 Task: Use Motorcycle harley Revs Effect in this video Movie B.mp4
Action: Mouse moved to (328, 112)
Screenshot: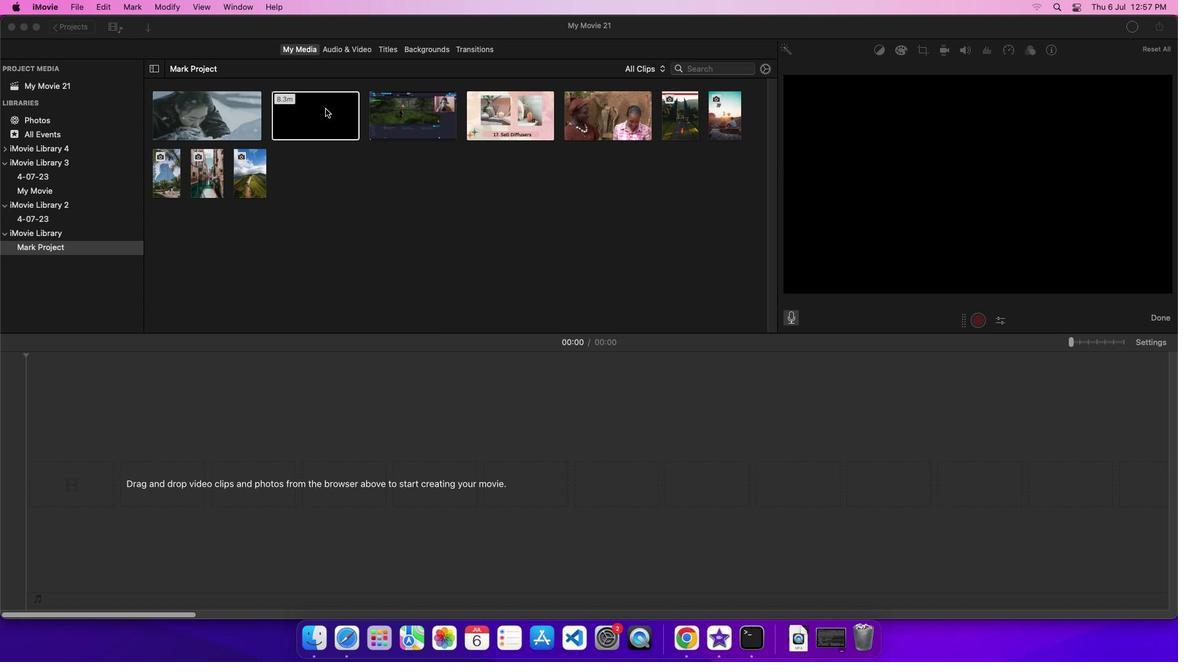 
Action: Mouse pressed left at (328, 112)
Screenshot: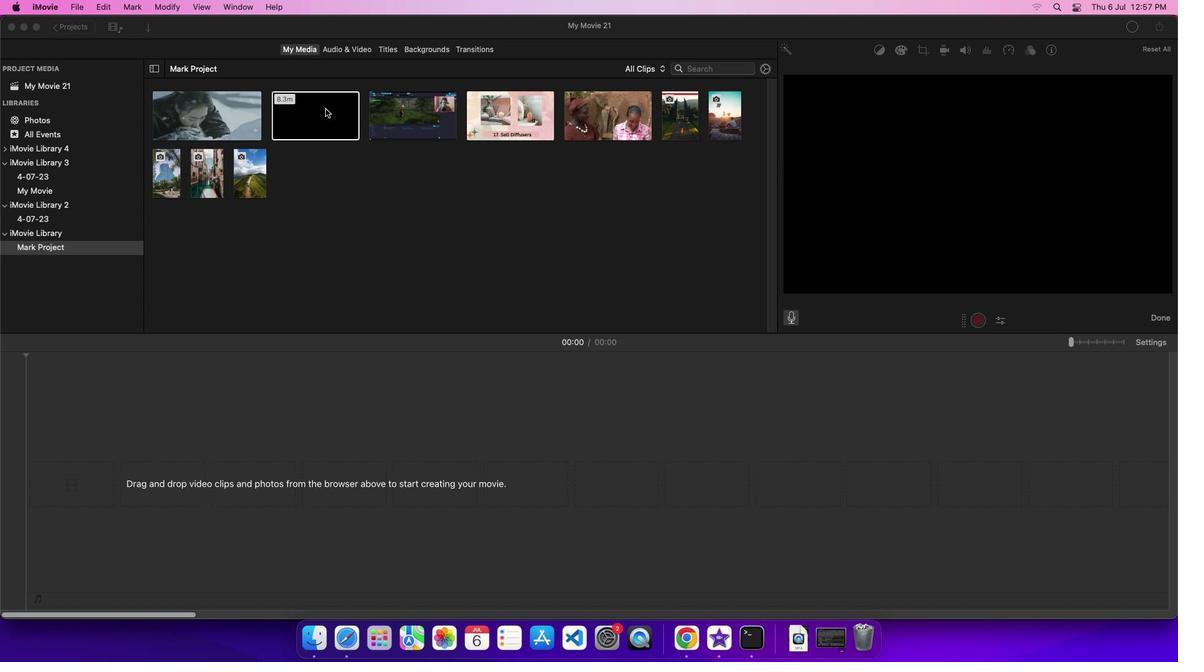 
Action: Mouse moved to (335, 114)
Screenshot: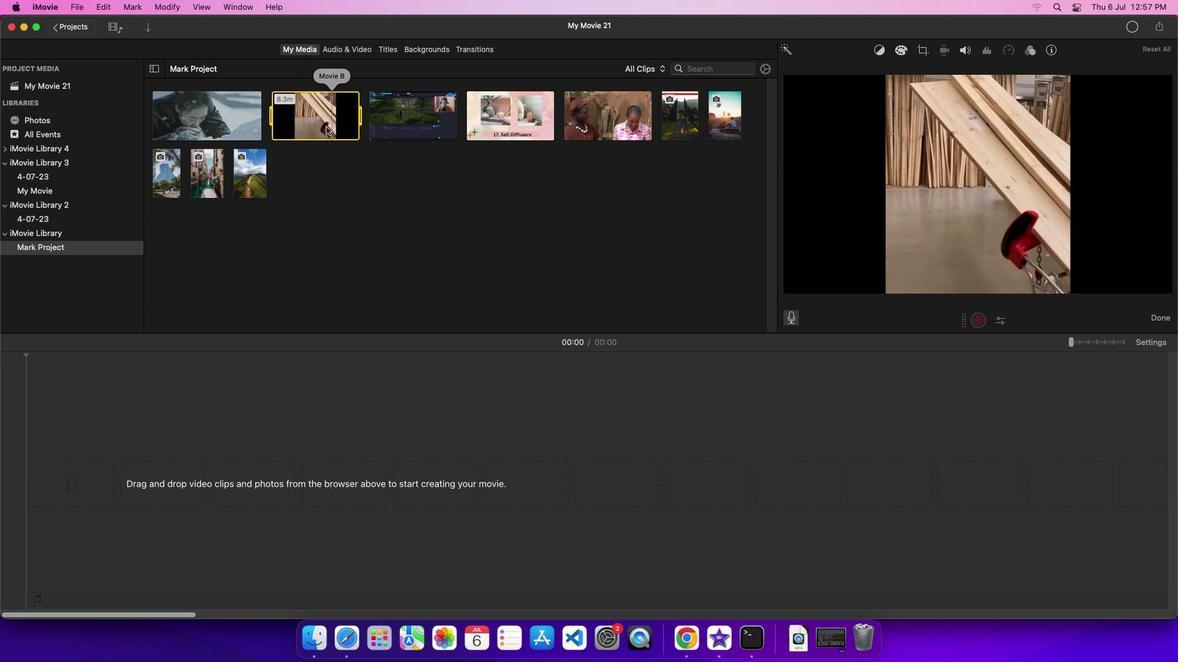 
Action: Mouse pressed left at (335, 114)
Screenshot: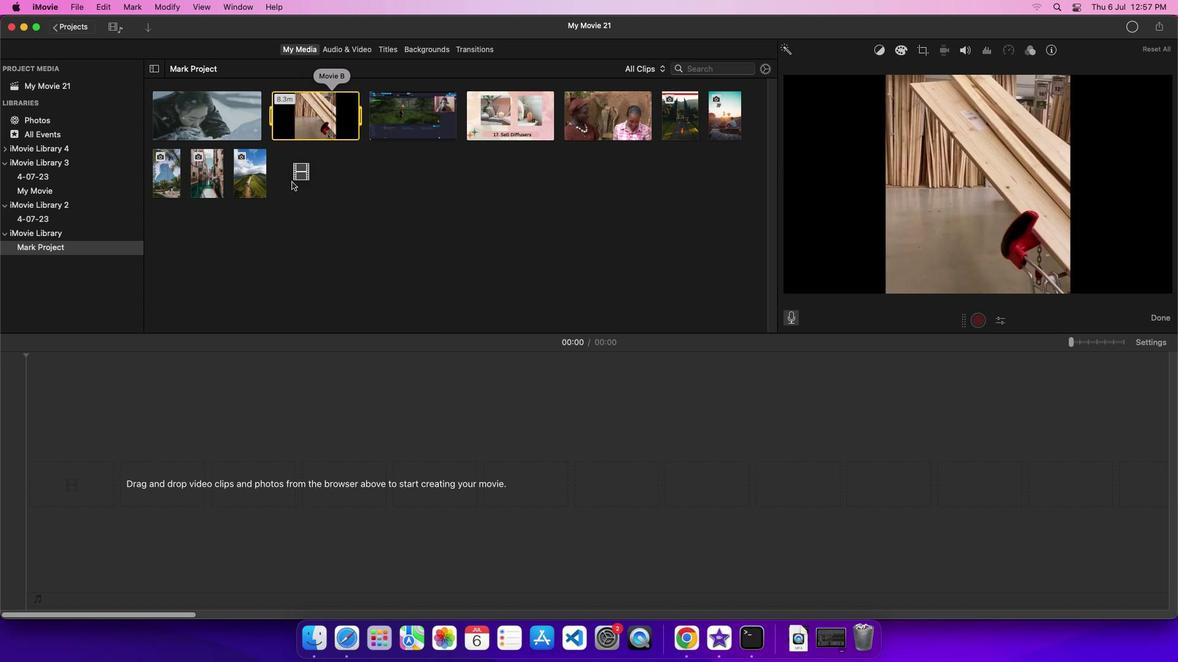 
Action: Mouse moved to (365, 50)
Screenshot: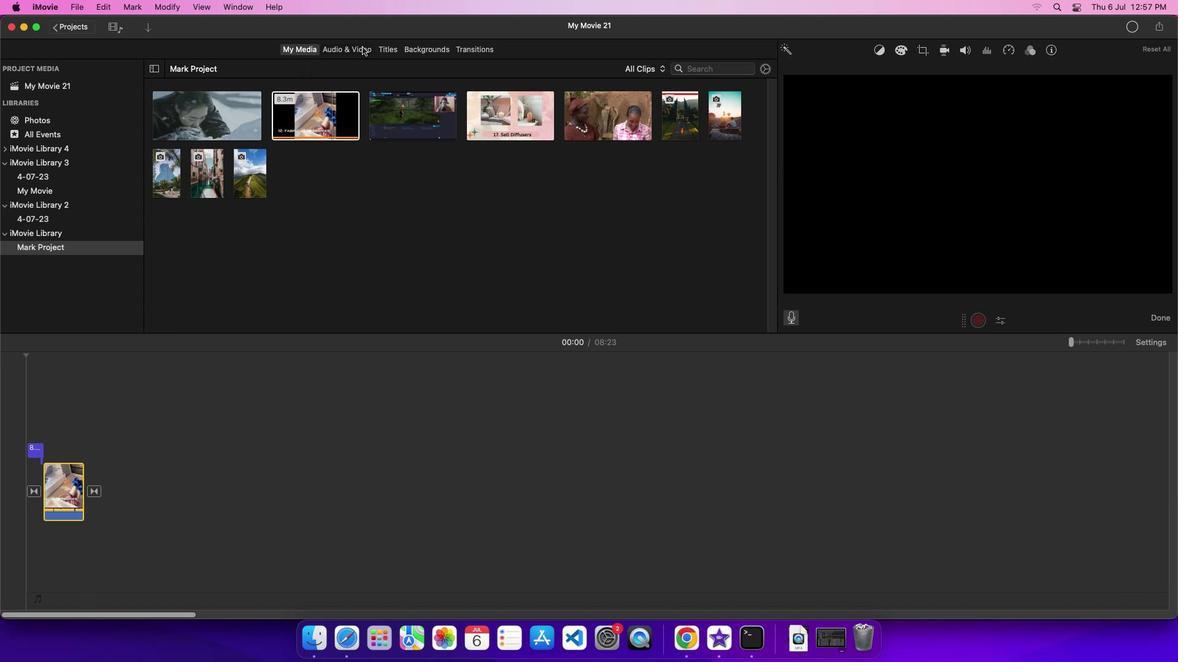 
Action: Mouse pressed left at (365, 50)
Screenshot: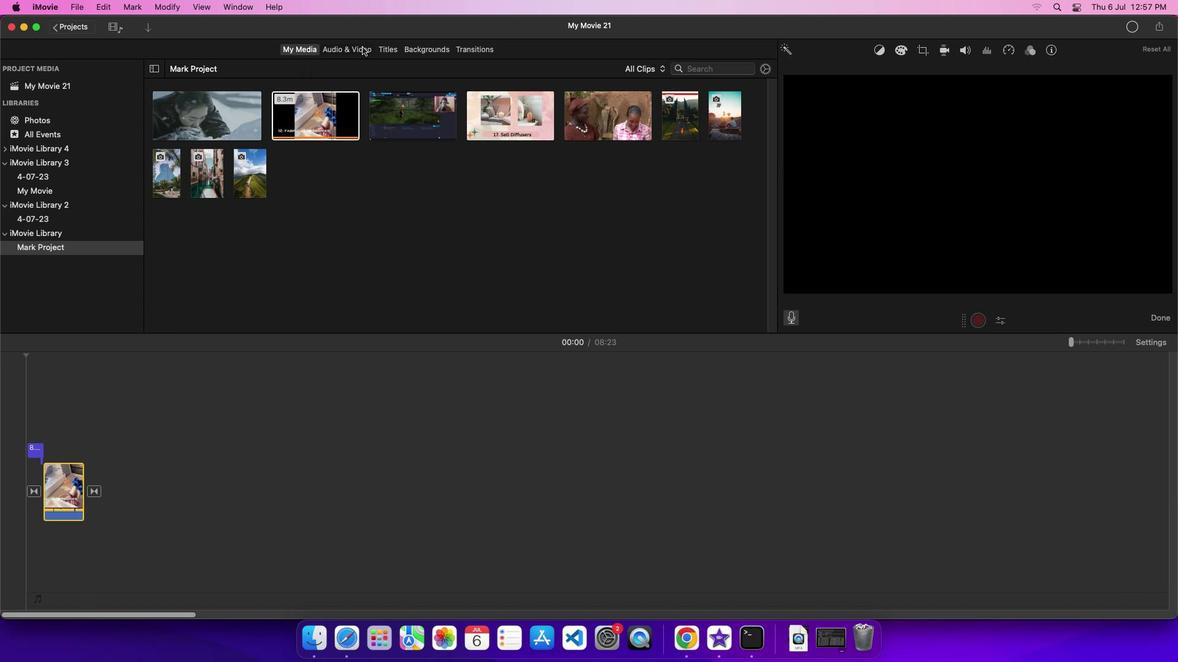 
Action: Mouse moved to (87, 117)
Screenshot: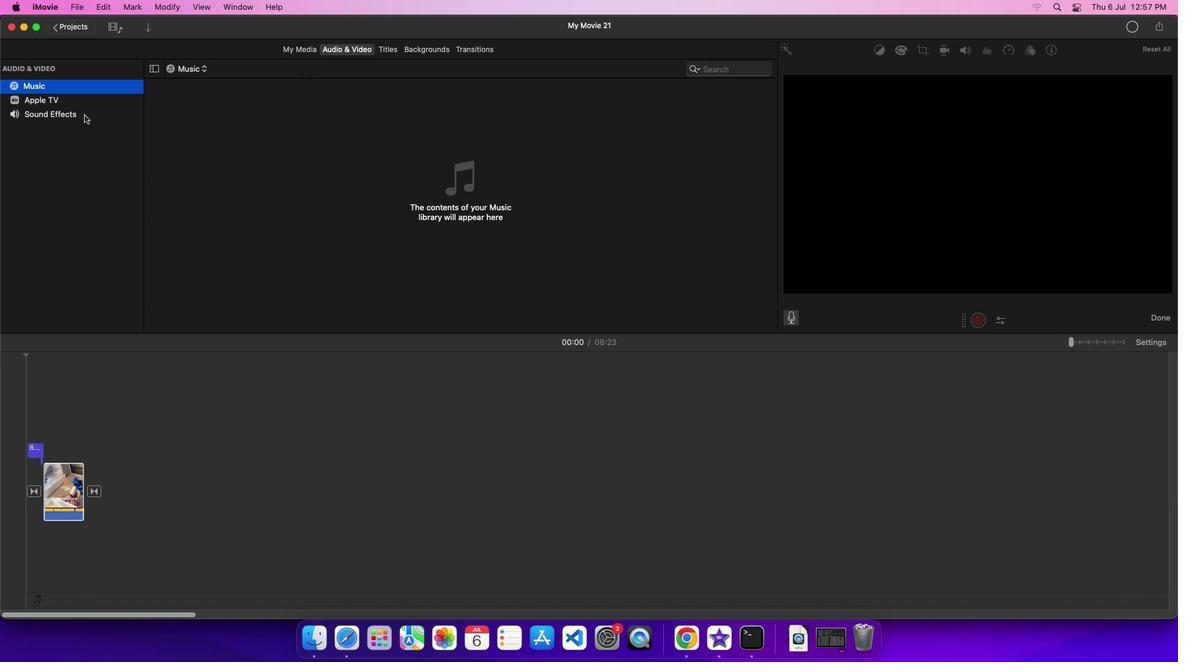 
Action: Mouse pressed left at (87, 117)
Screenshot: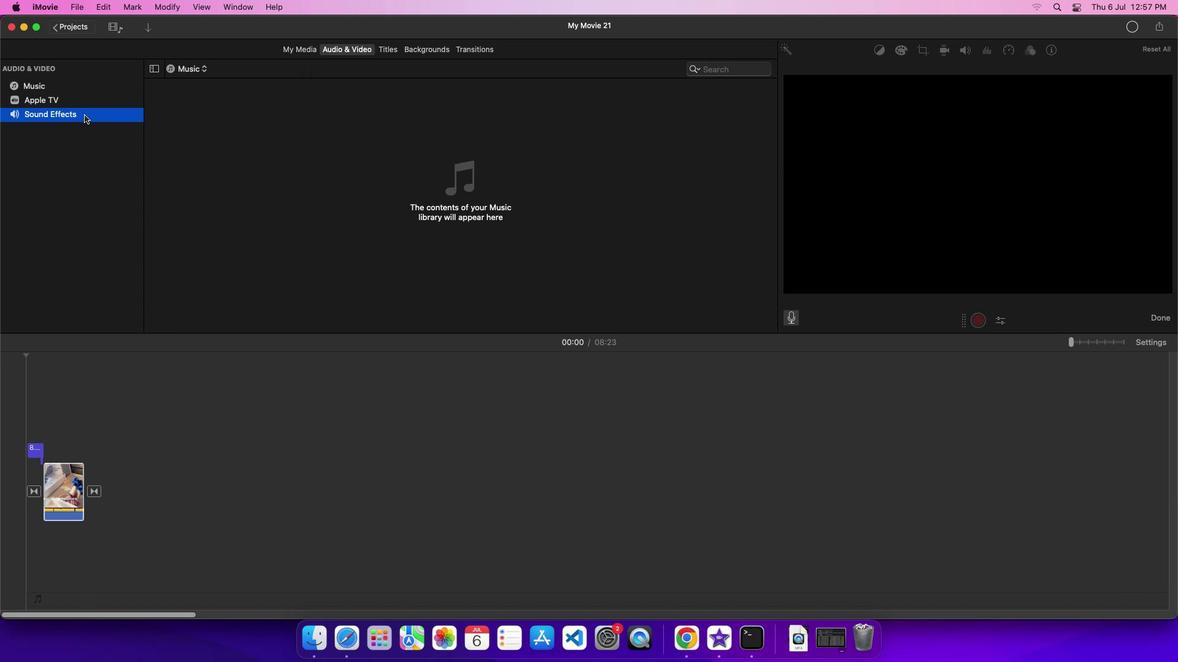 
Action: Mouse moved to (222, 223)
Screenshot: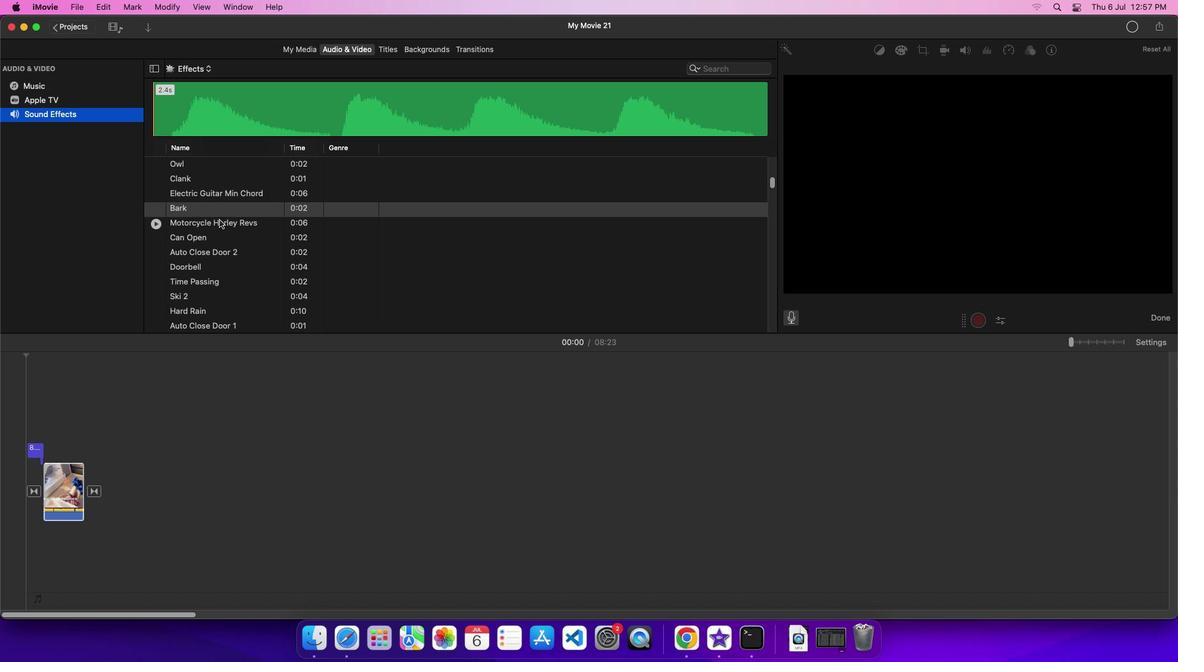 
Action: Mouse pressed left at (222, 223)
Screenshot: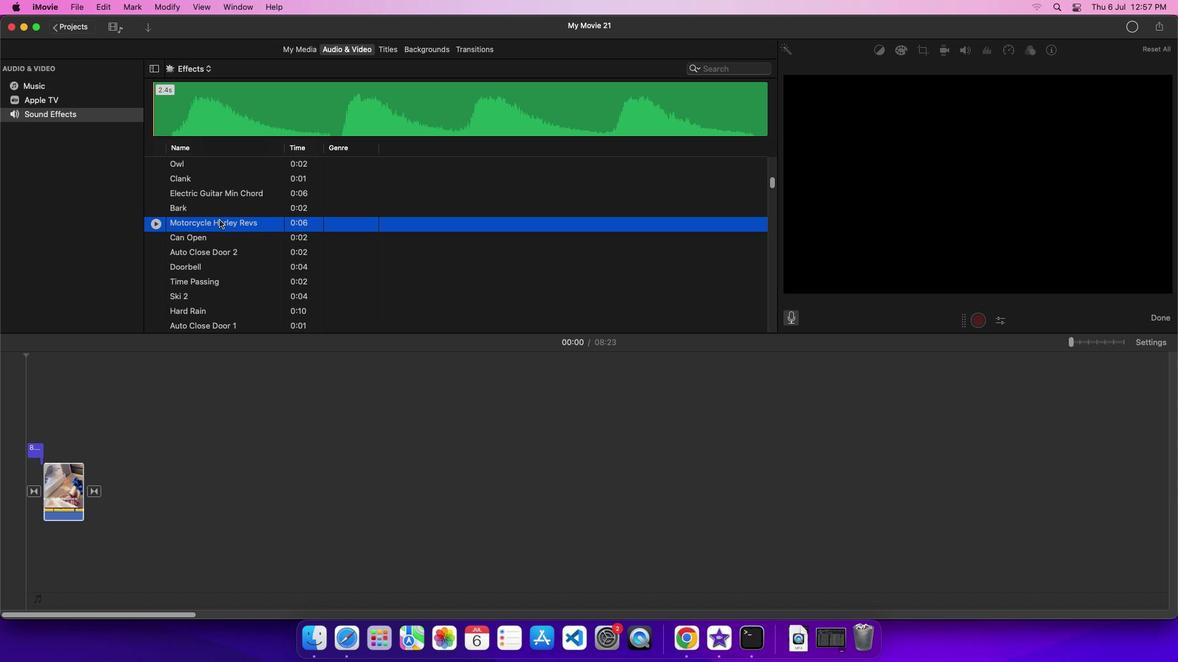 
Action: Mouse moved to (266, 226)
Screenshot: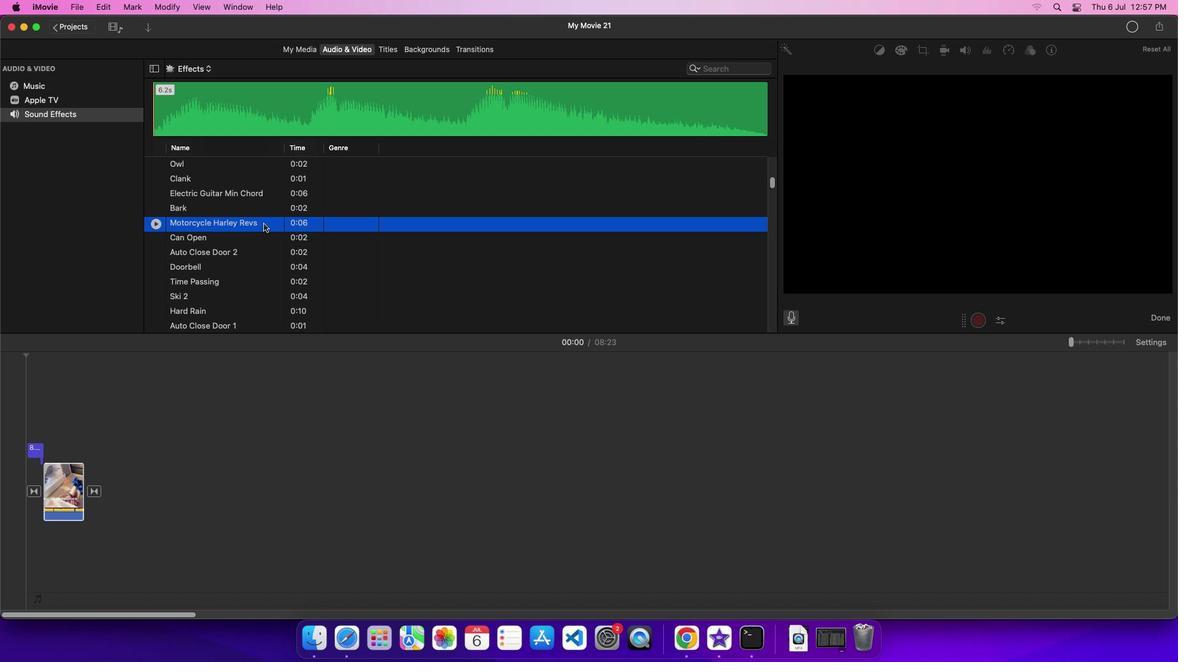 
Action: Mouse pressed left at (266, 226)
Screenshot: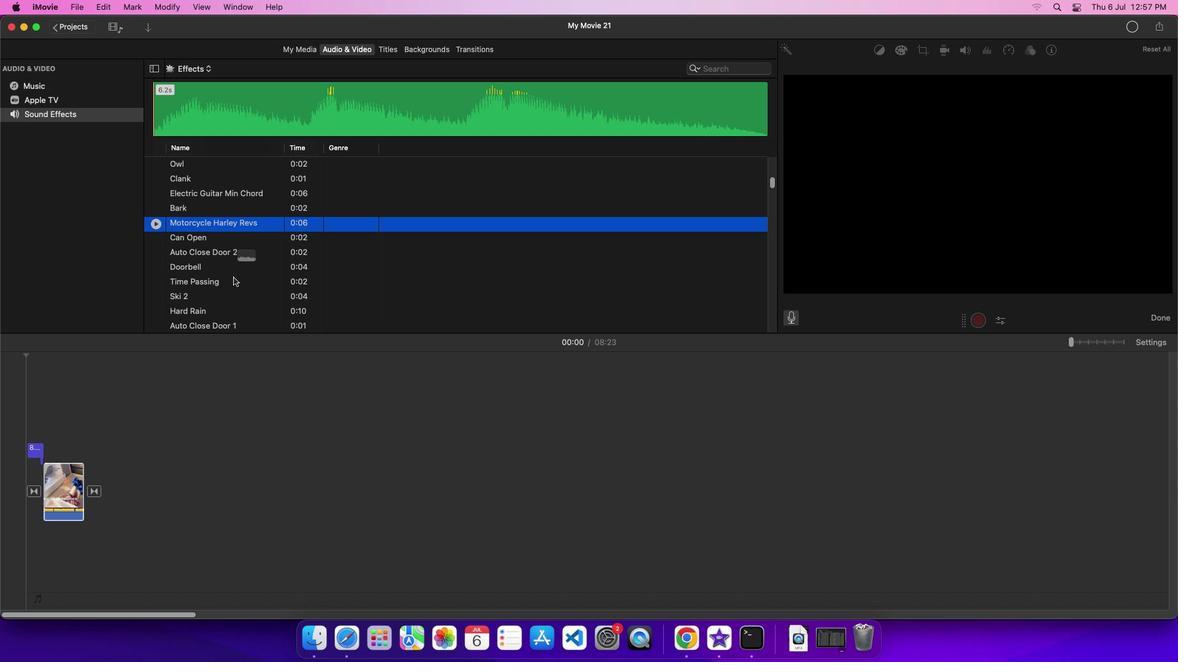 
Action: Mouse moved to (101, 571)
Screenshot: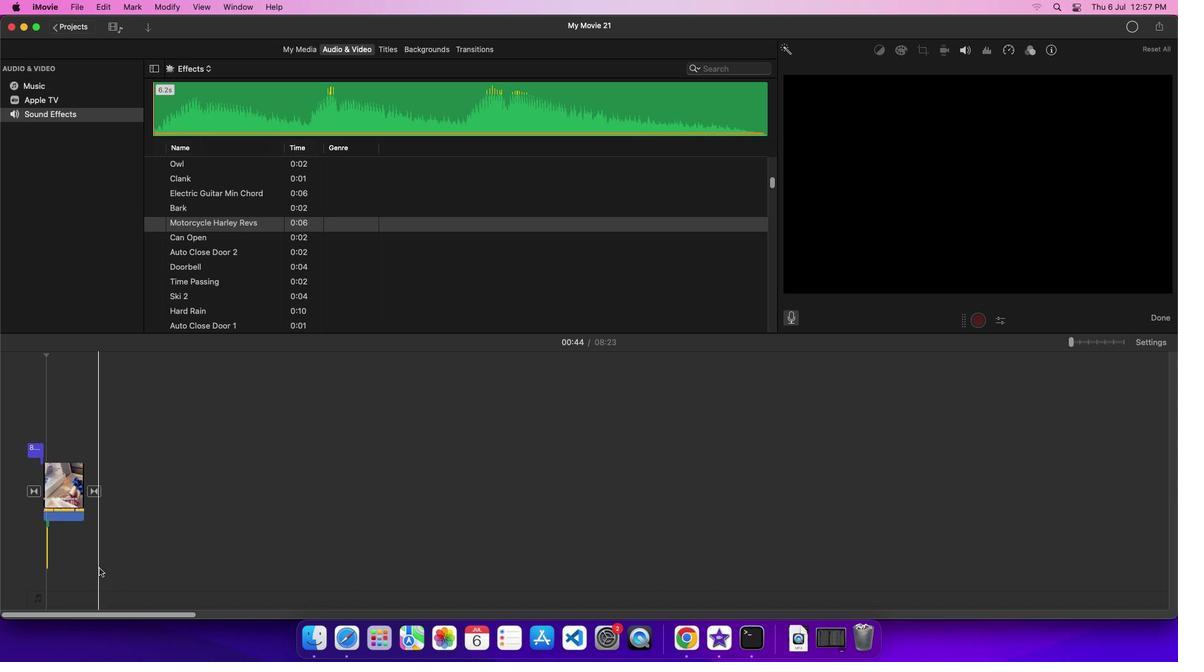 
